 Task: Click New Customer and Set the Fax to "011-44-20-12345678" while find customer
Action: Mouse moved to (159, 17)
Screenshot: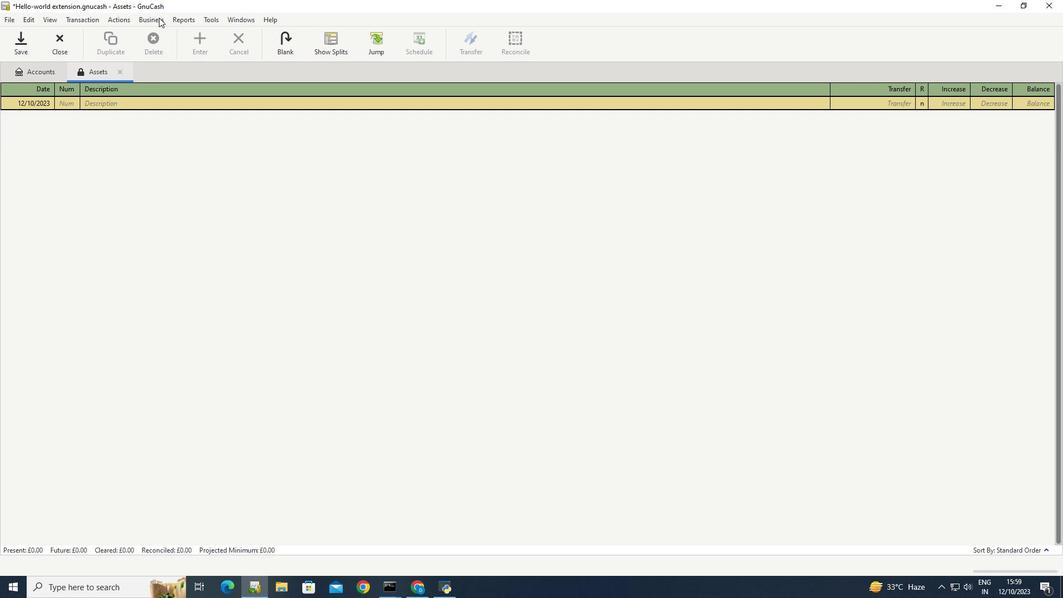 
Action: Mouse pressed left at (159, 17)
Screenshot: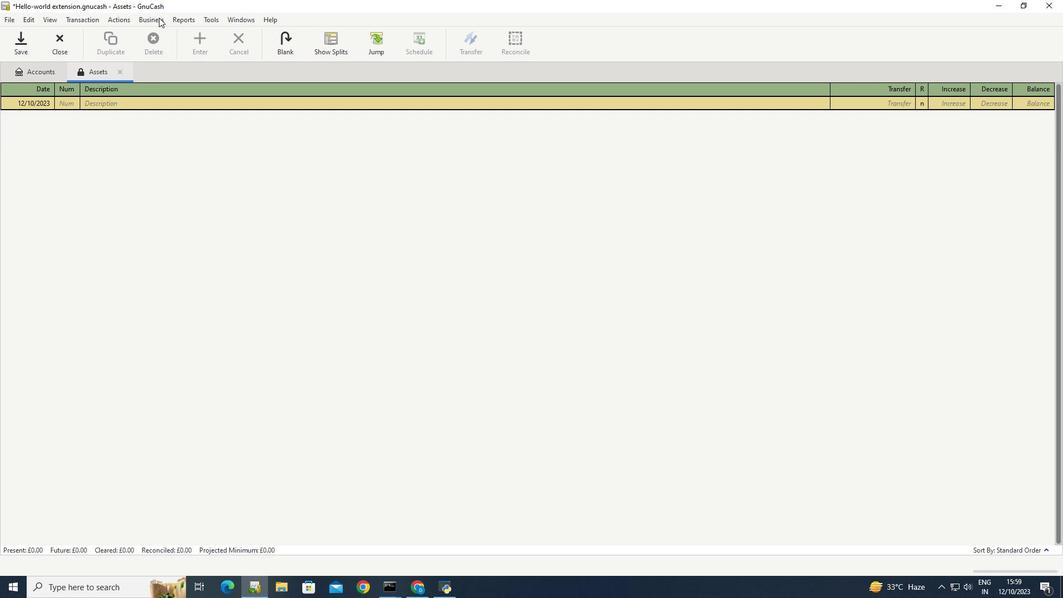 
Action: Mouse moved to (269, 60)
Screenshot: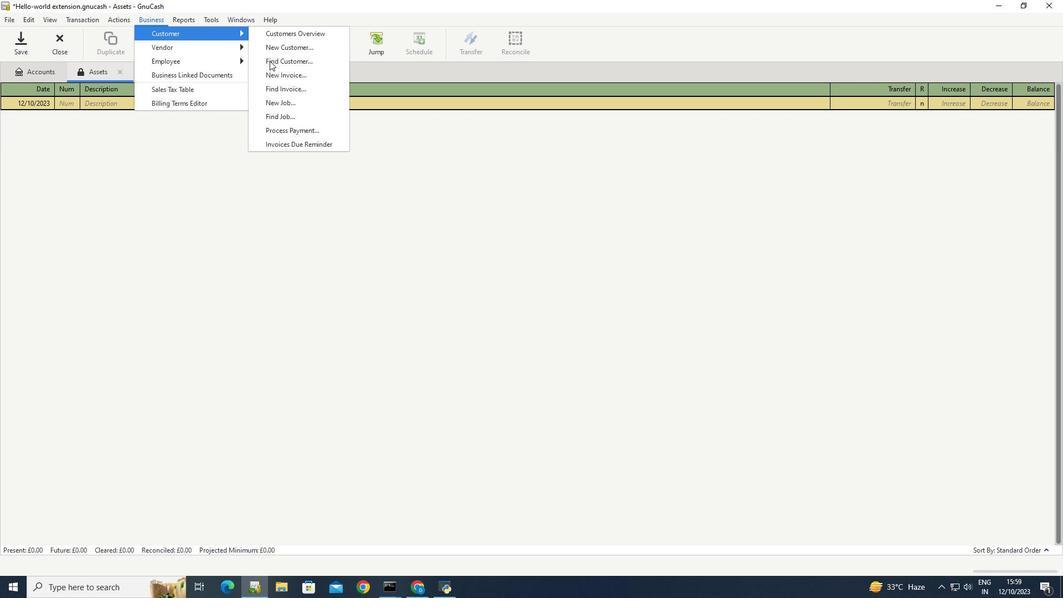 
Action: Mouse pressed left at (269, 60)
Screenshot: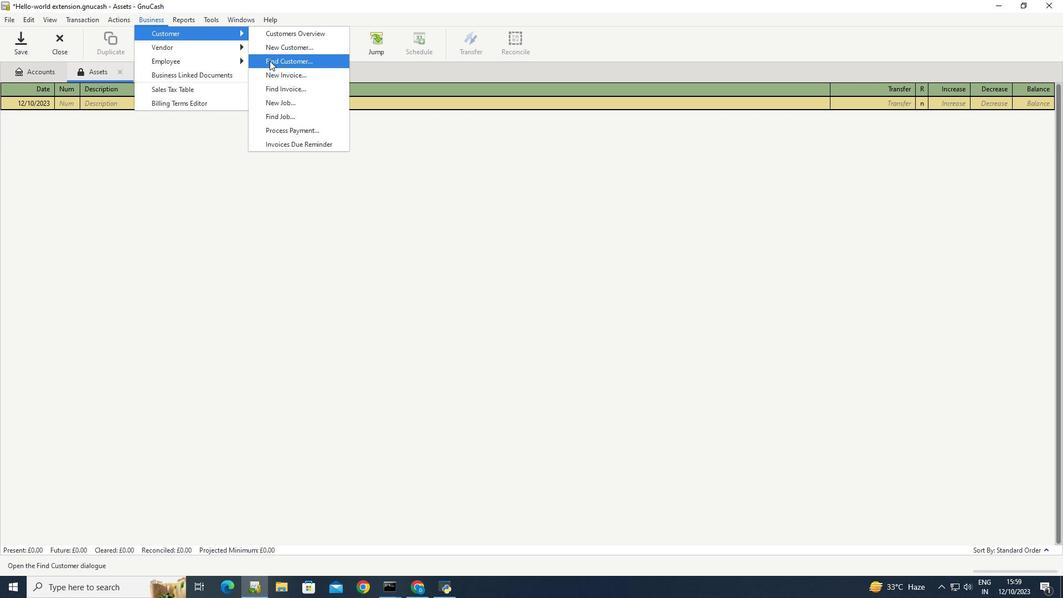 
Action: Mouse moved to (556, 379)
Screenshot: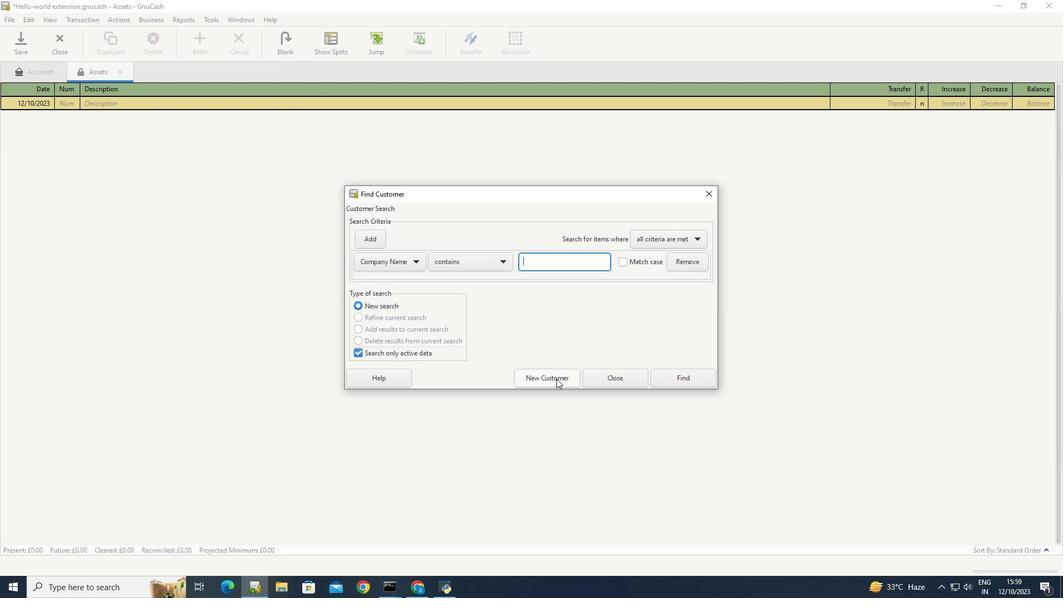 
Action: Mouse pressed left at (556, 379)
Screenshot: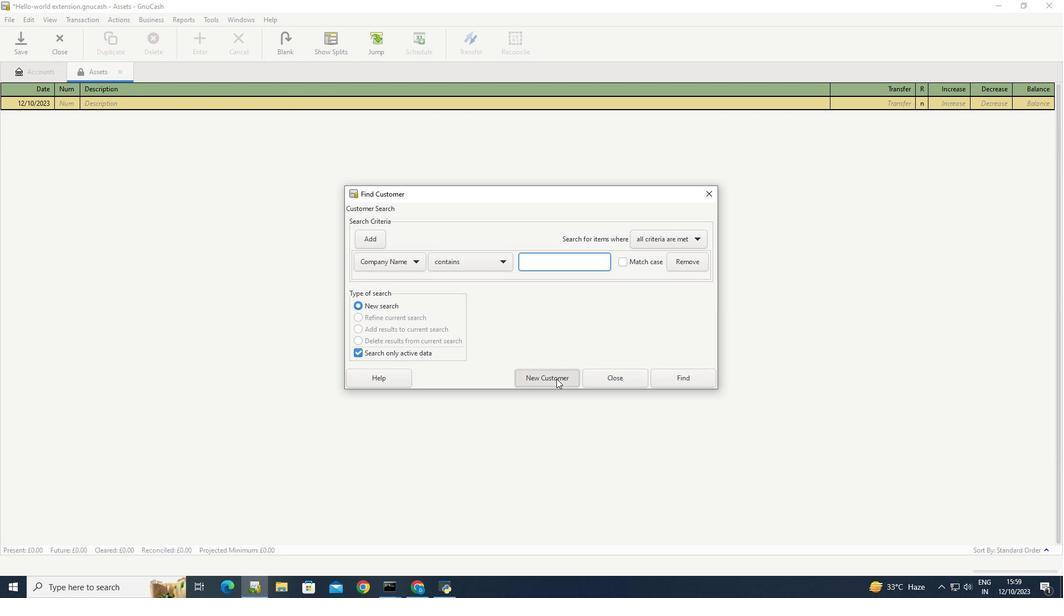 
Action: Mouse moved to (577, 159)
Screenshot: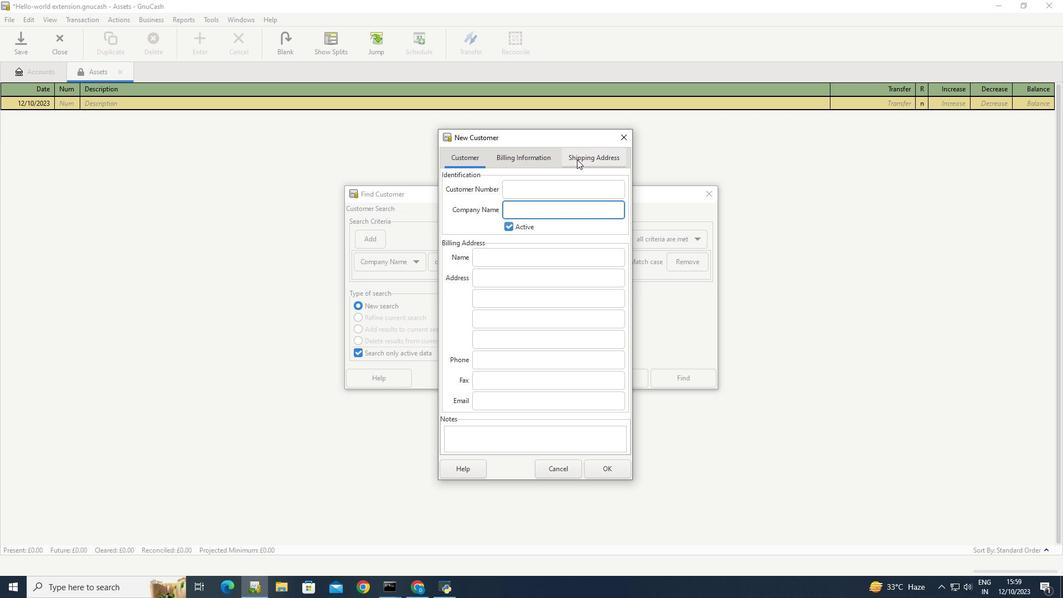 
Action: Mouse pressed left at (577, 159)
Screenshot: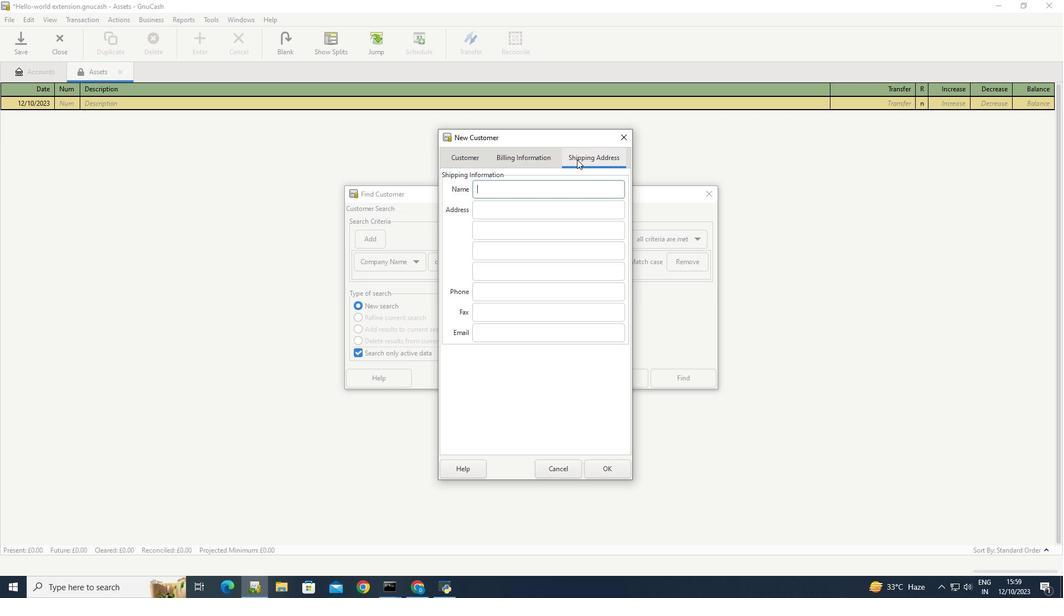 
Action: Mouse moved to (507, 315)
Screenshot: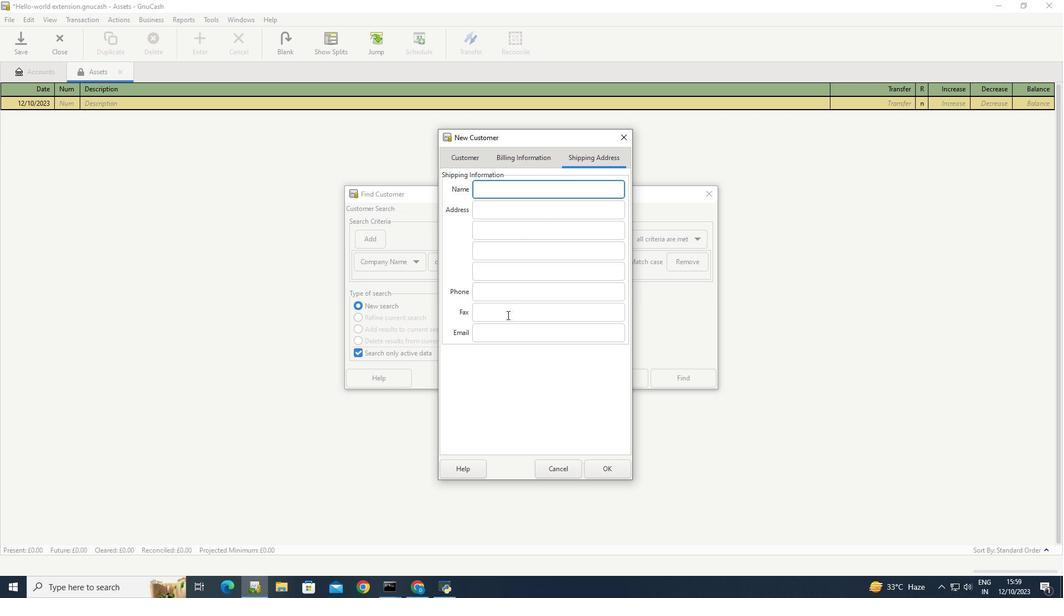 
Action: Mouse pressed left at (507, 315)
Screenshot: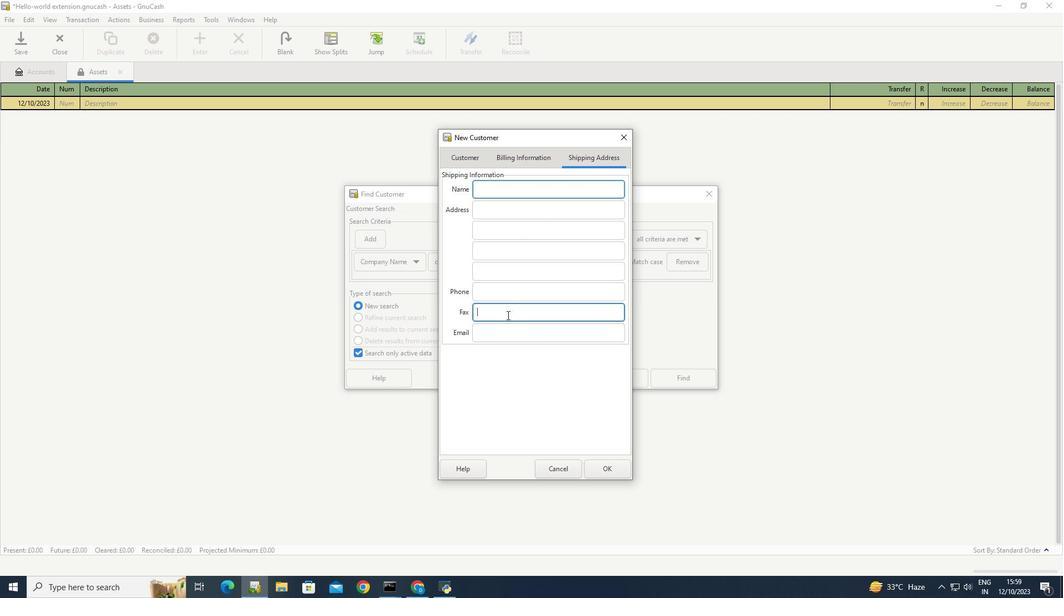 
Action: Key pressed 011-44-20-12345678
Screenshot: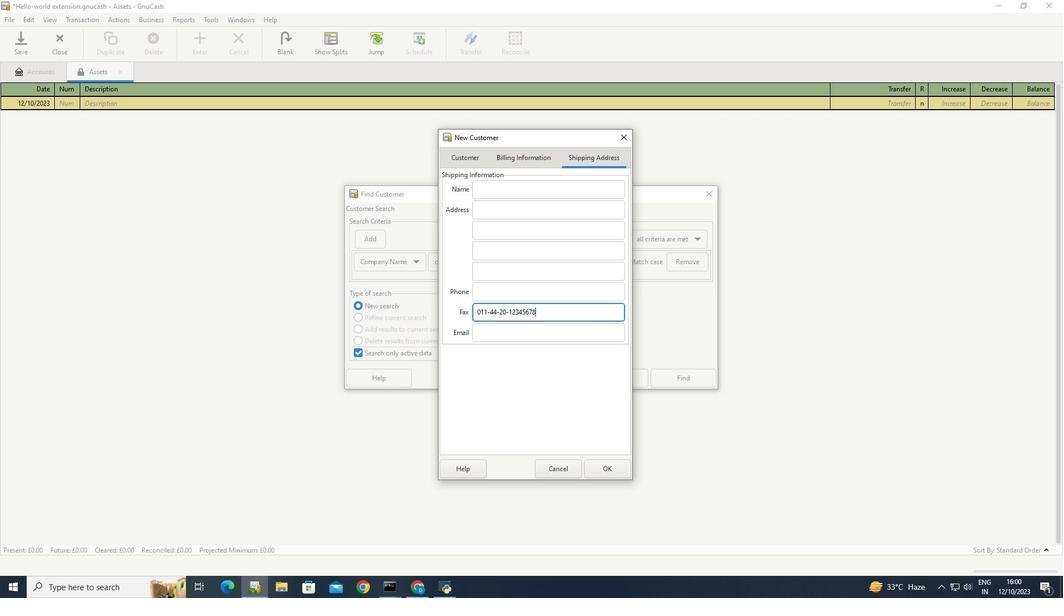 
Action: Mouse moved to (510, 372)
Screenshot: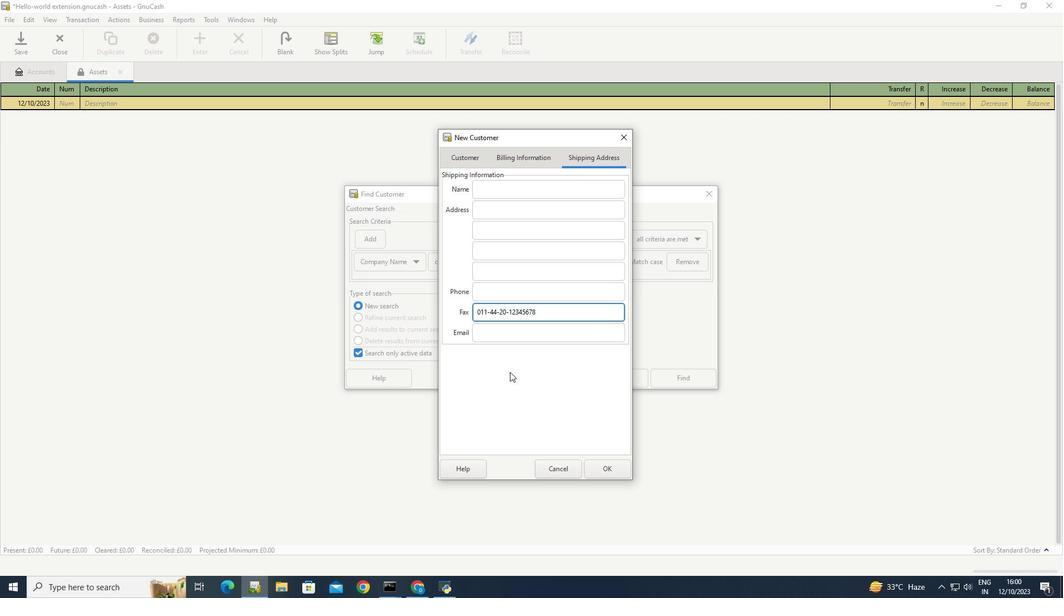 
Action: Mouse pressed left at (510, 372)
Screenshot: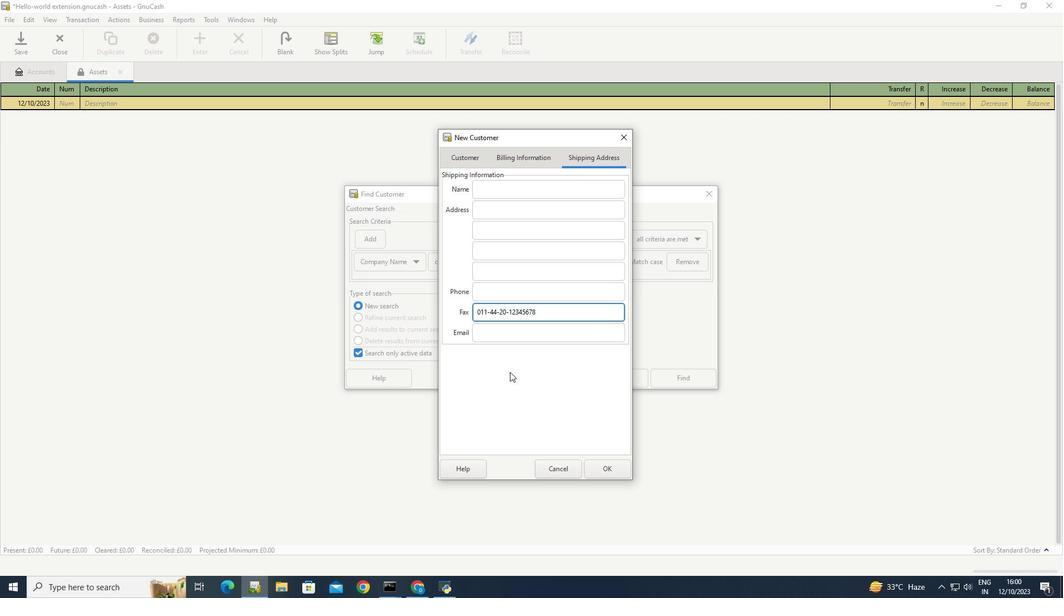 
